 Task: Look for properties with wifi facilities.
Action: Mouse moved to (802, 129)
Screenshot: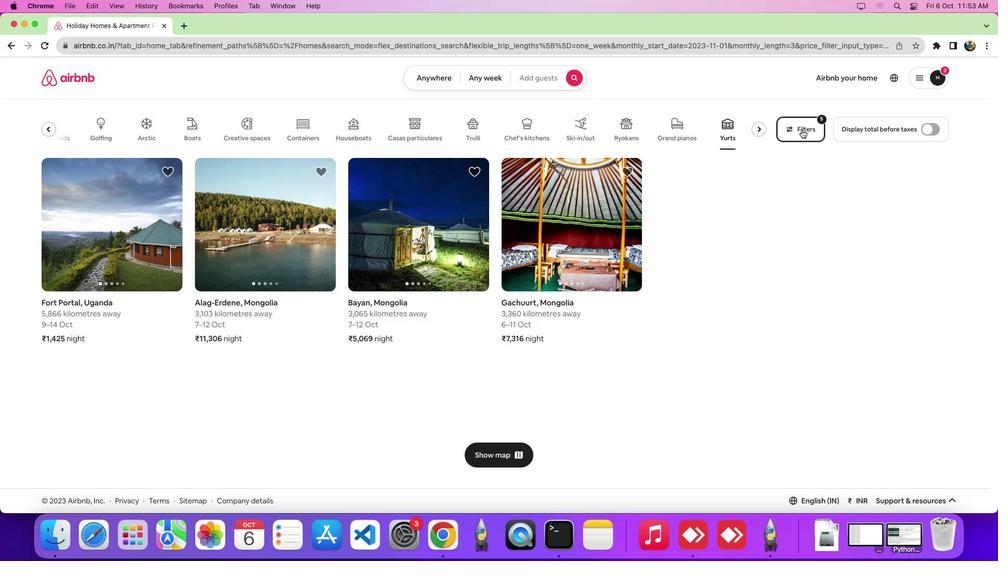 
Action: Mouse pressed left at (802, 129)
Screenshot: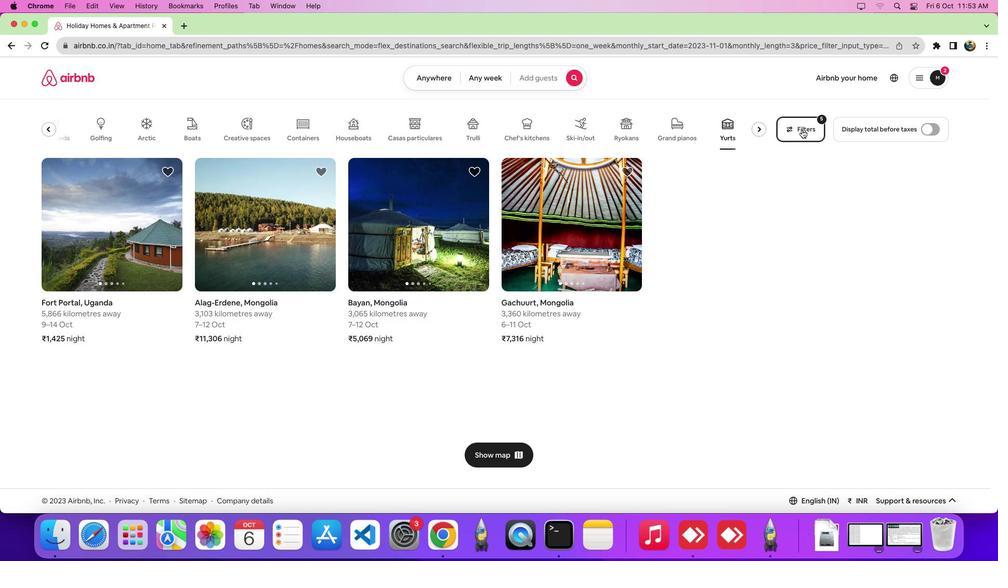 
Action: Mouse moved to (393, 183)
Screenshot: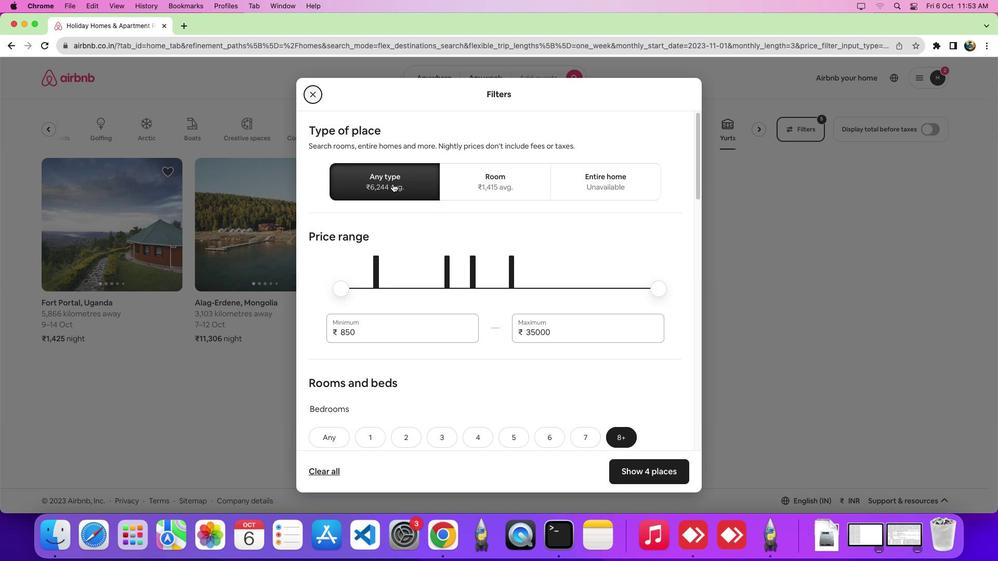 
Action: Mouse pressed left at (393, 183)
Screenshot: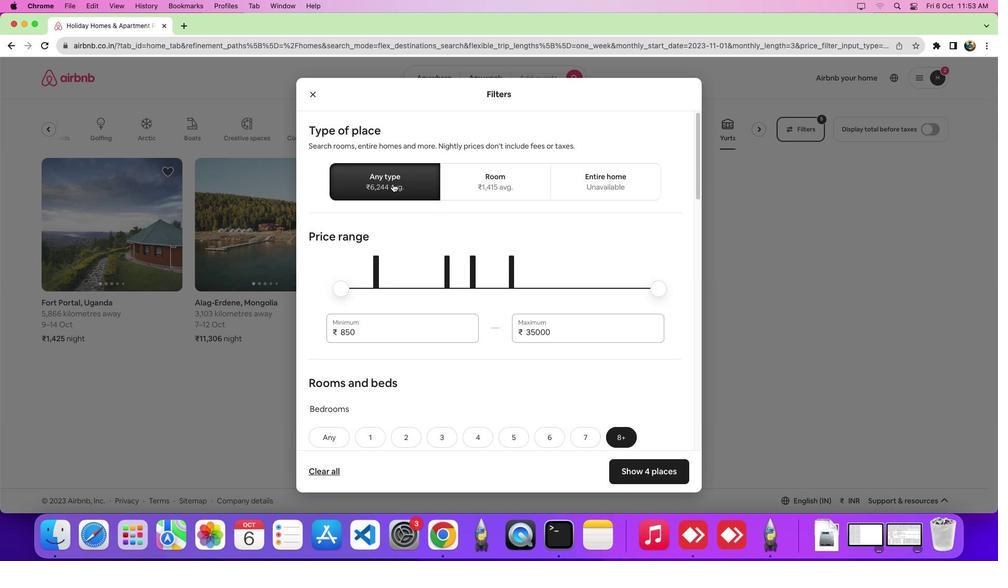 
Action: Mouse moved to (485, 290)
Screenshot: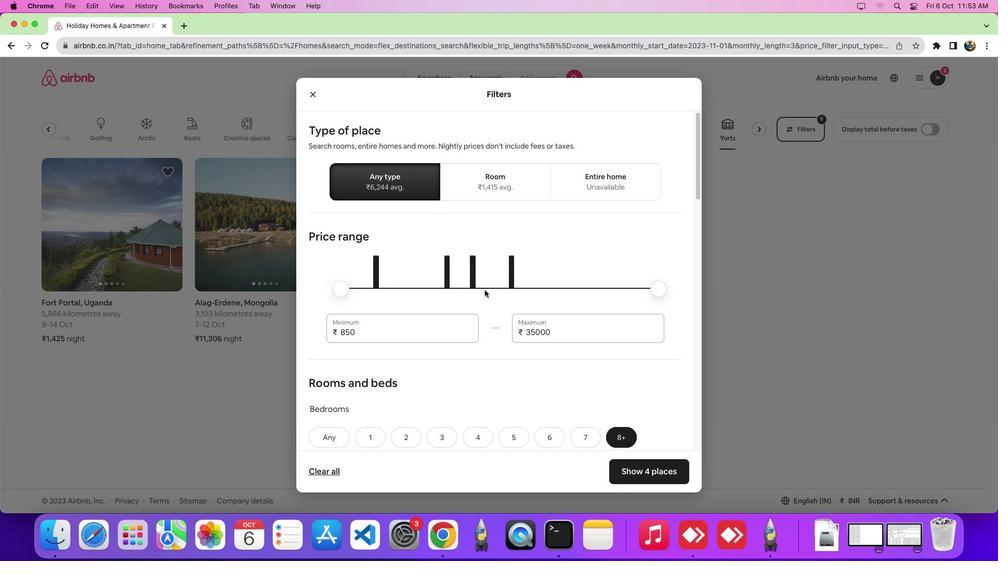 
Action: Mouse scrolled (485, 290) with delta (0, 0)
Screenshot: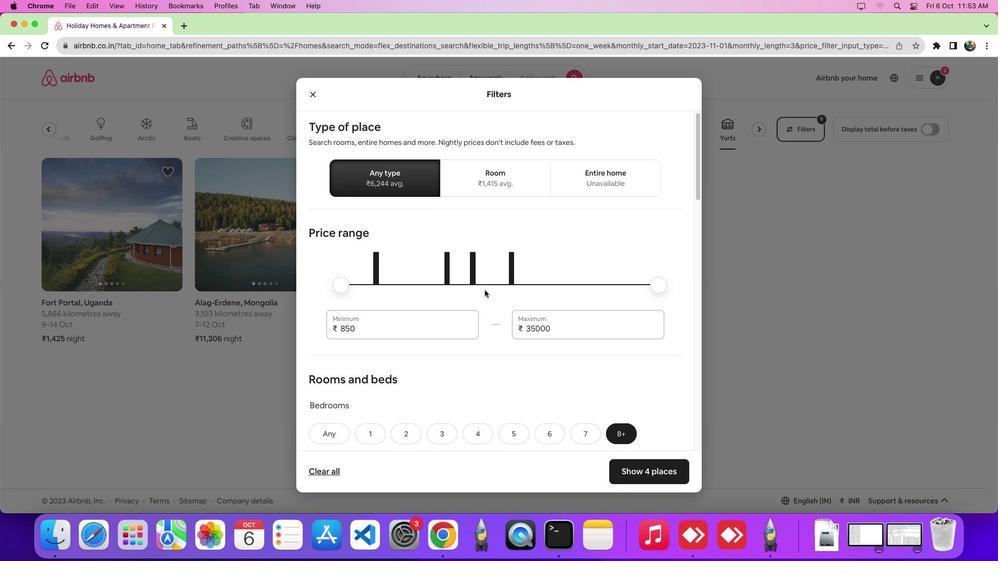 
Action: Mouse scrolled (485, 290) with delta (0, 0)
Screenshot: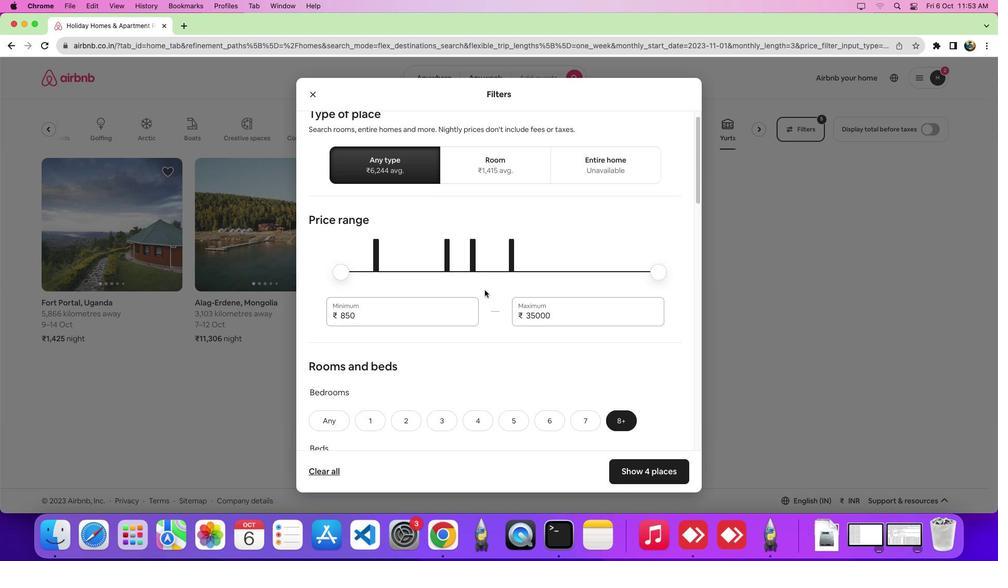 
Action: Mouse scrolled (485, 290) with delta (0, -1)
Screenshot: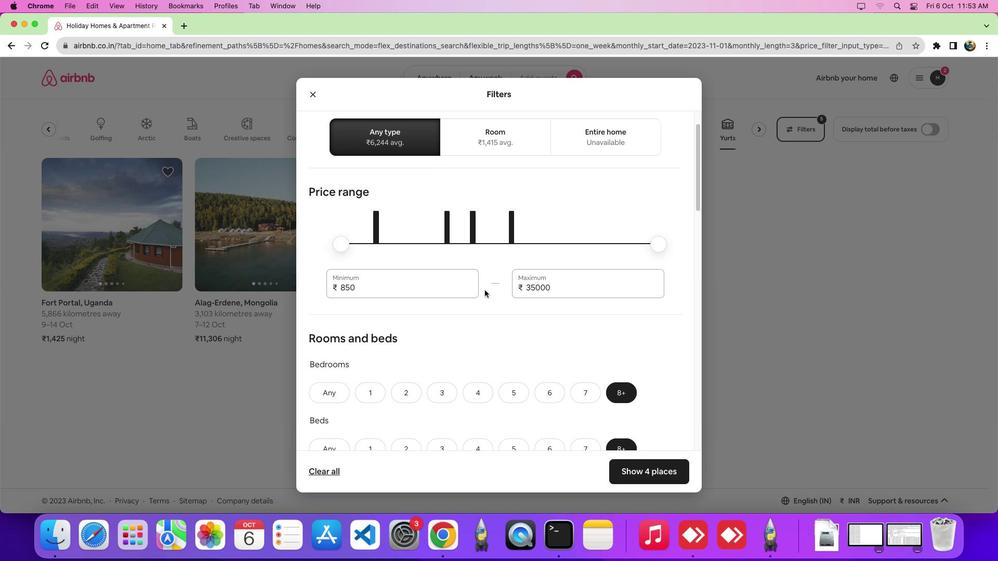 
Action: Mouse scrolled (485, 290) with delta (0, 0)
Screenshot: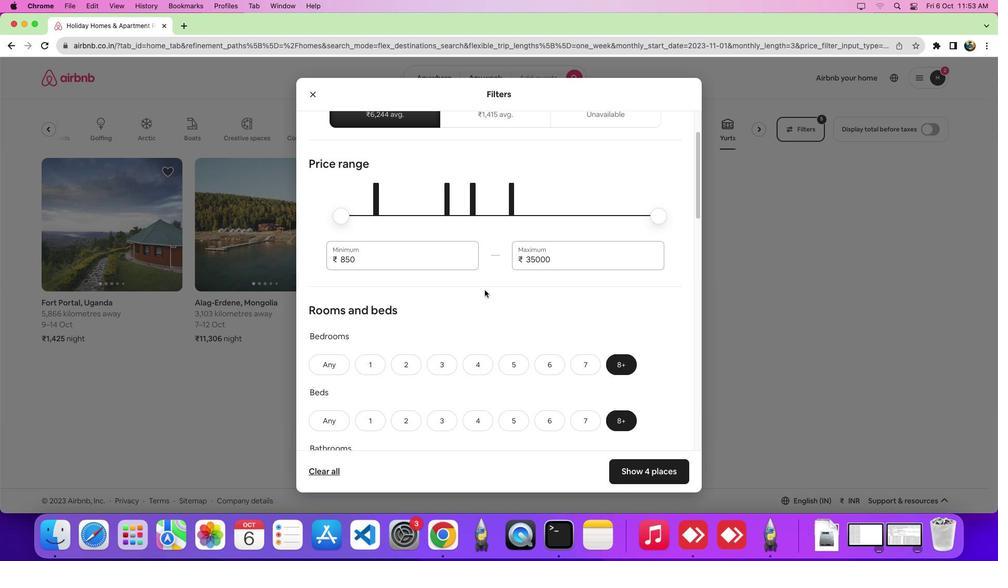 
Action: Mouse scrolled (485, 290) with delta (0, 0)
Screenshot: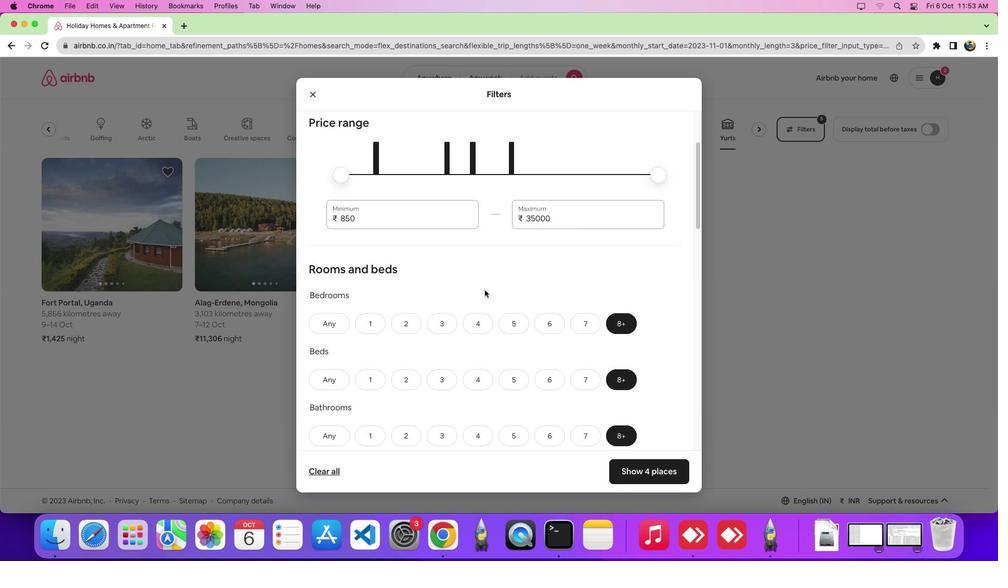 
Action: Mouse scrolled (485, 290) with delta (0, -1)
Screenshot: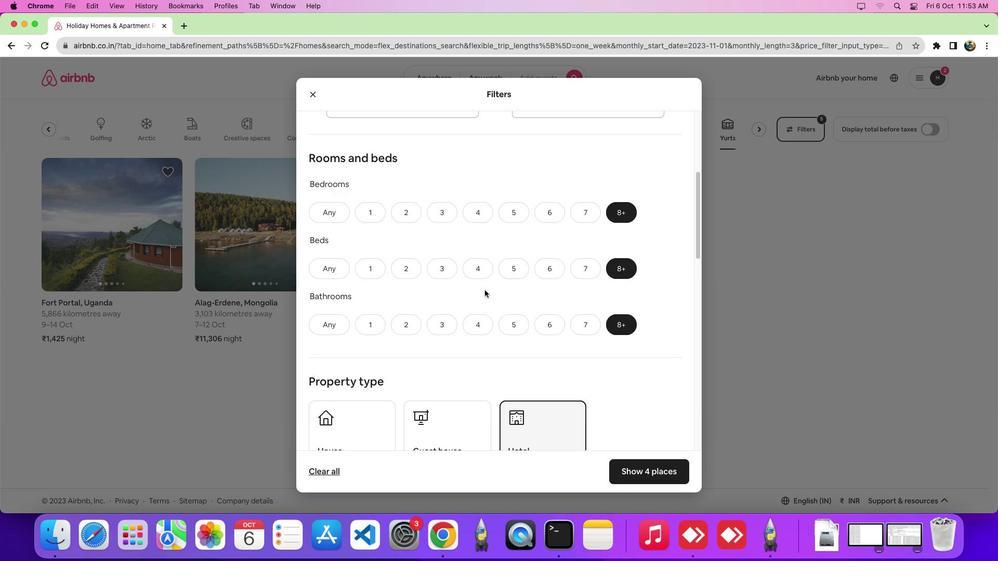 
Action: Mouse scrolled (485, 290) with delta (0, -3)
Screenshot: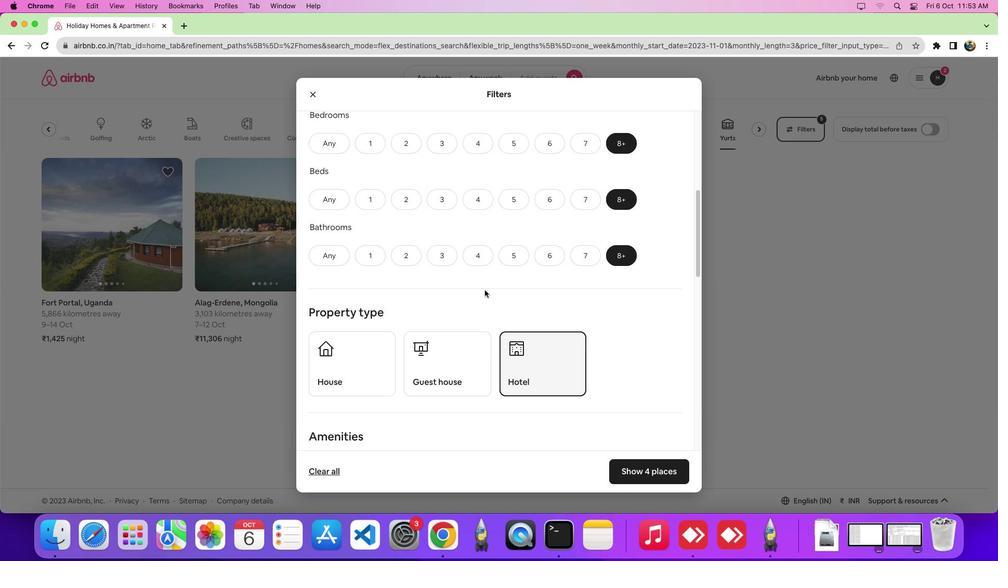 
Action: Mouse scrolled (485, 290) with delta (0, 0)
Screenshot: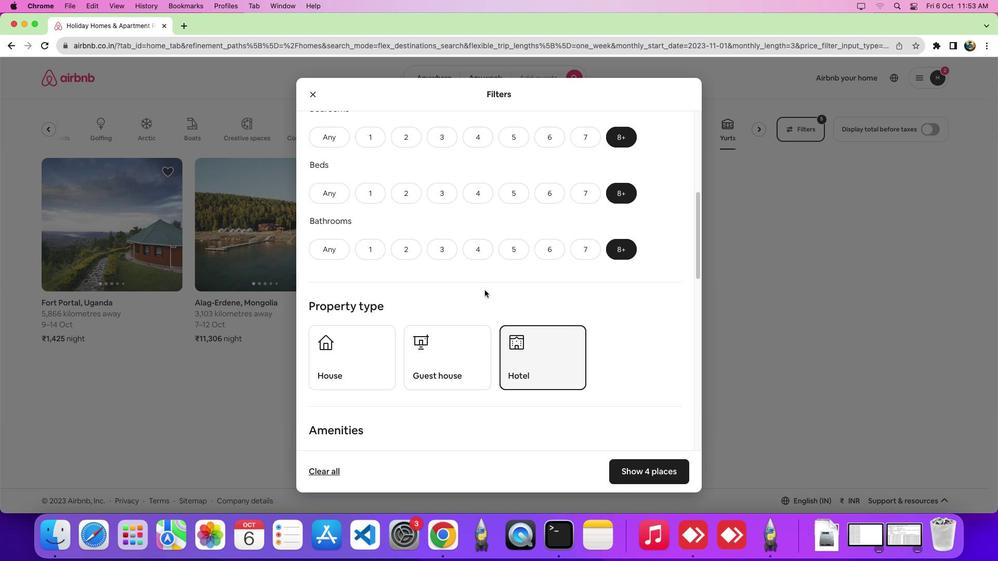 
Action: Mouse scrolled (485, 290) with delta (0, 0)
Screenshot: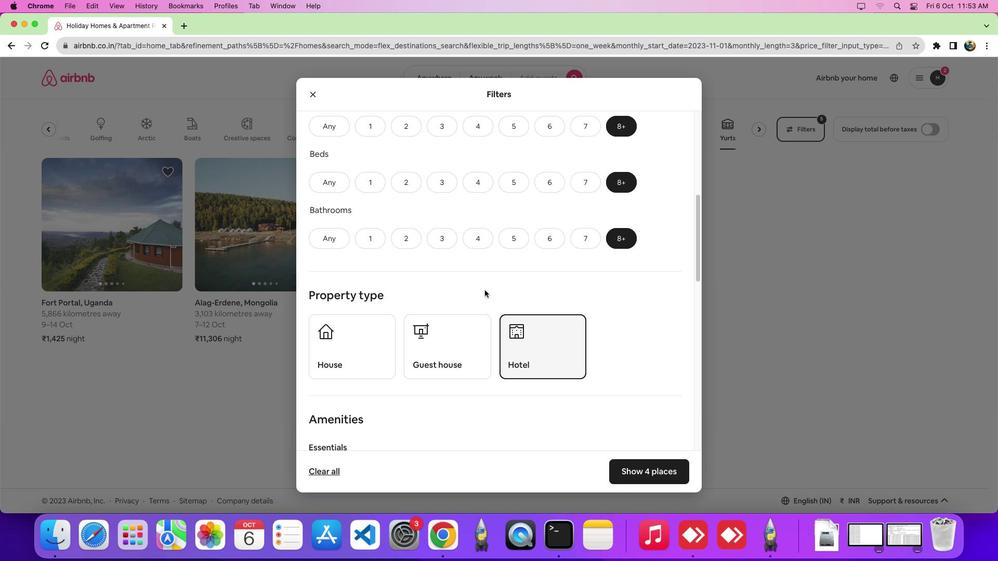 
Action: Mouse scrolled (485, 290) with delta (0, 0)
Screenshot: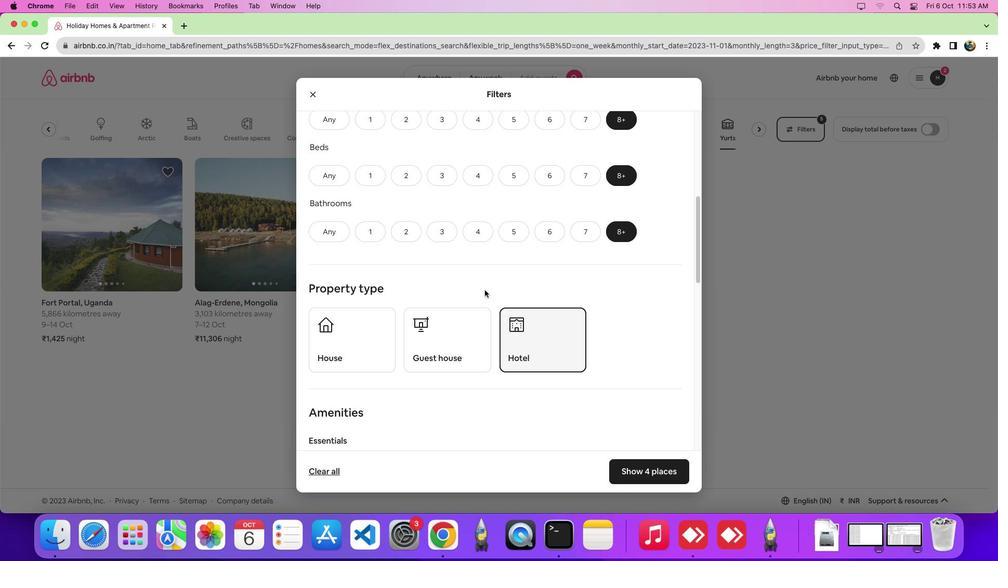 
Action: Mouse scrolled (485, 290) with delta (0, 0)
Screenshot: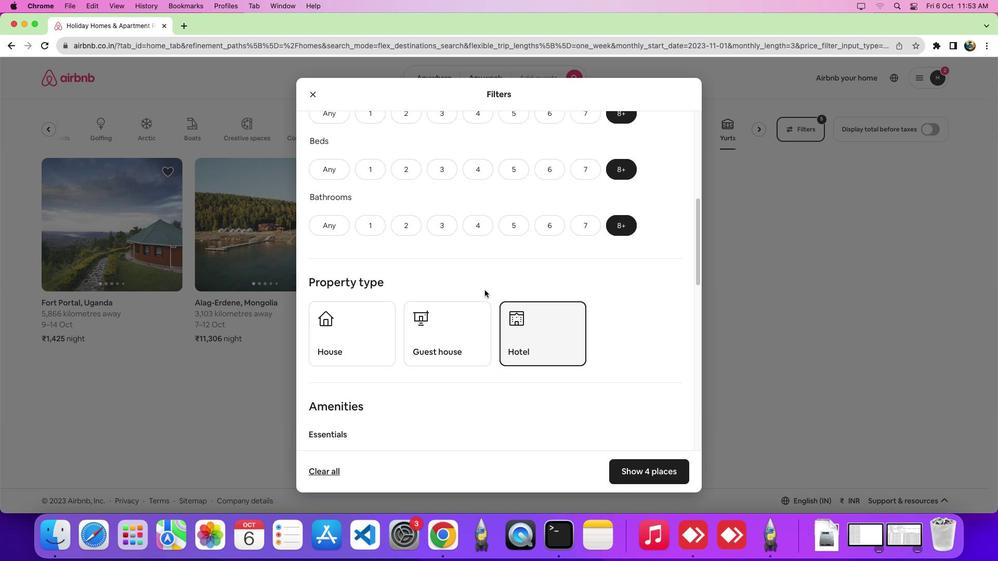 
Action: Mouse scrolled (485, 290) with delta (0, 0)
Screenshot: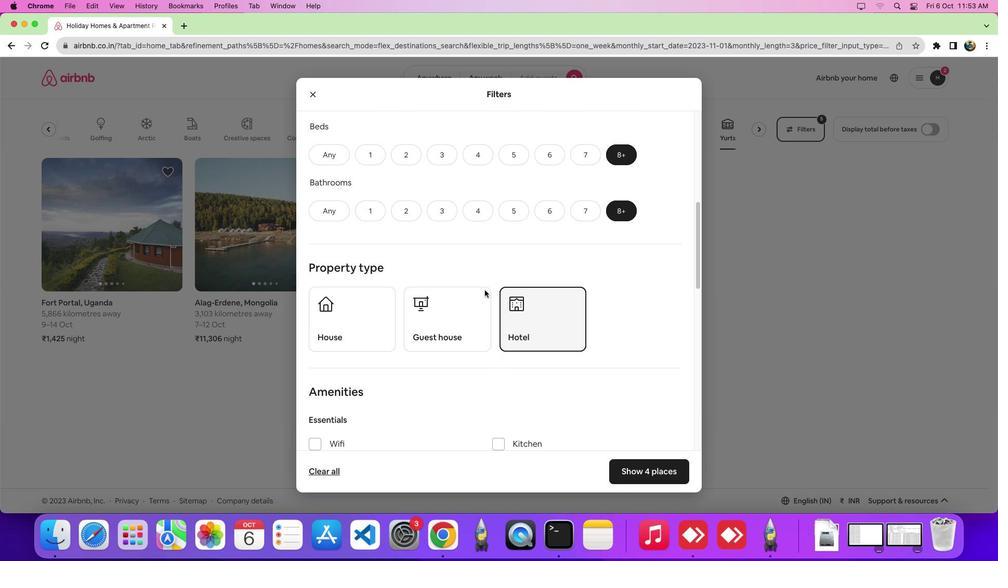 
Action: Mouse scrolled (485, 290) with delta (0, -1)
Screenshot: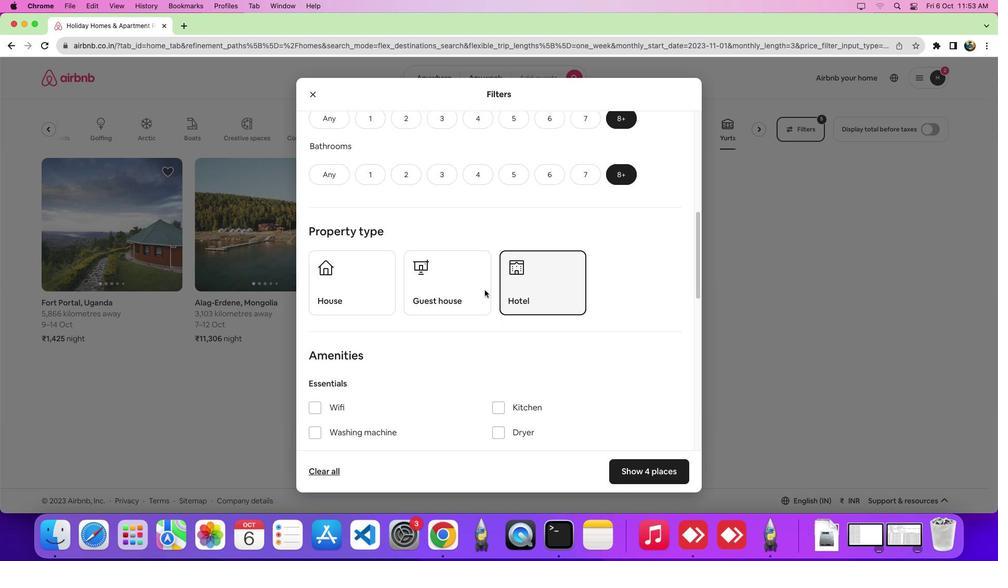 
Action: Mouse scrolled (485, 290) with delta (0, 0)
Screenshot: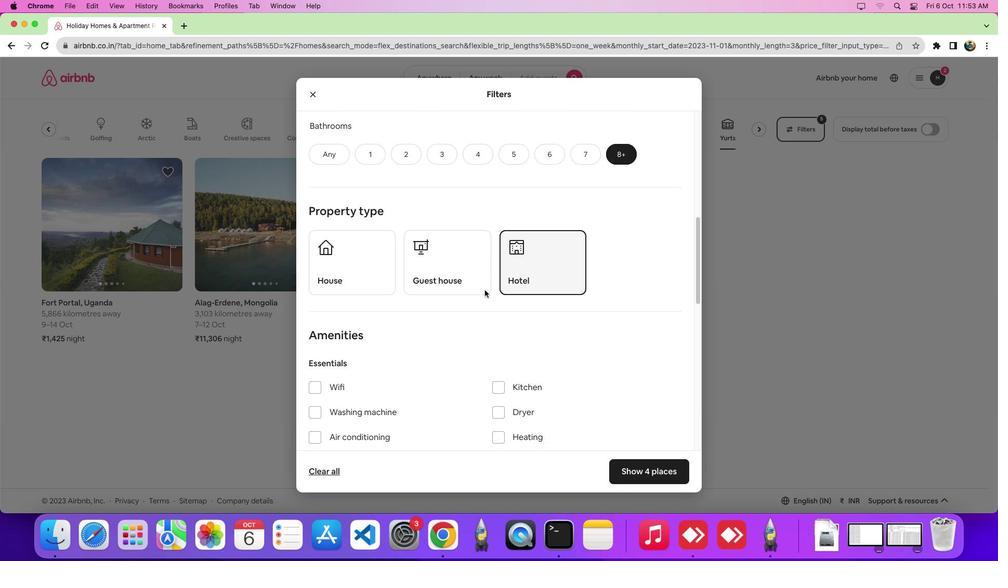 
Action: Mouse scrolled (485, 290) with delta (0, 0)
Screenshot: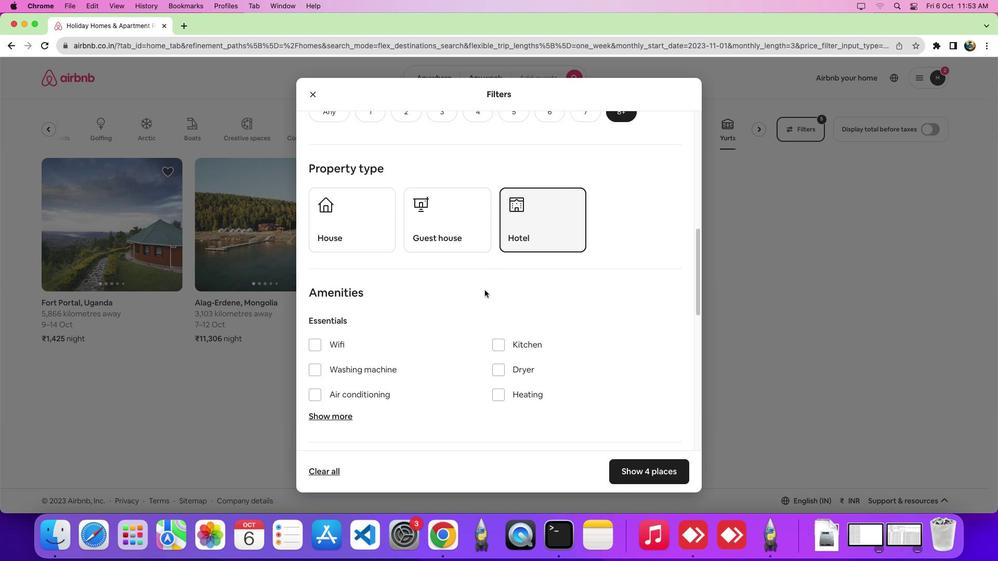 
Action: Mouse scrolled (485, 290) with delta (0, -2)
Screenshot: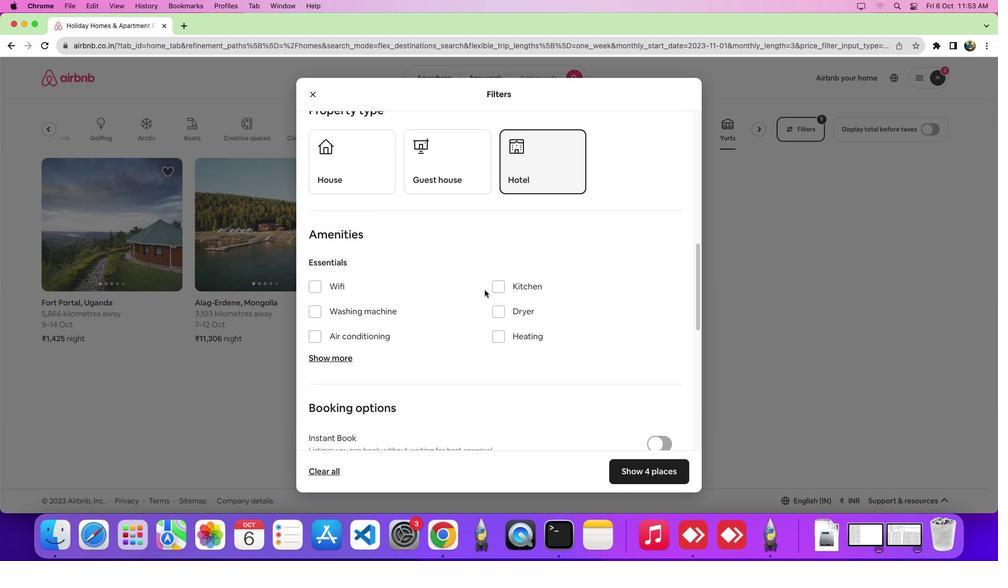
Action: Mouse moved to (320, 276)
Screenshot: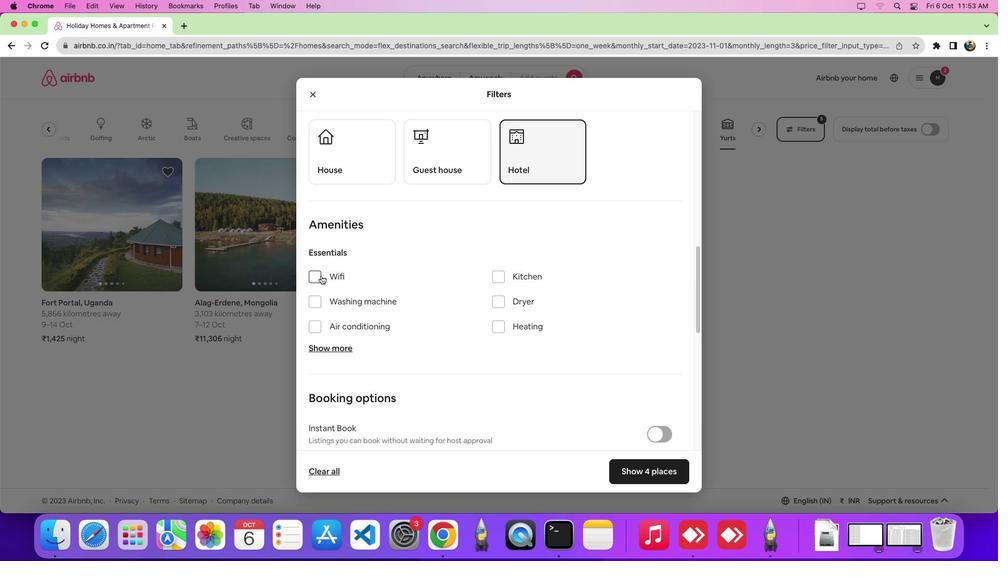 
Action: Mouse pressed left at (320, 276)
Screenshot: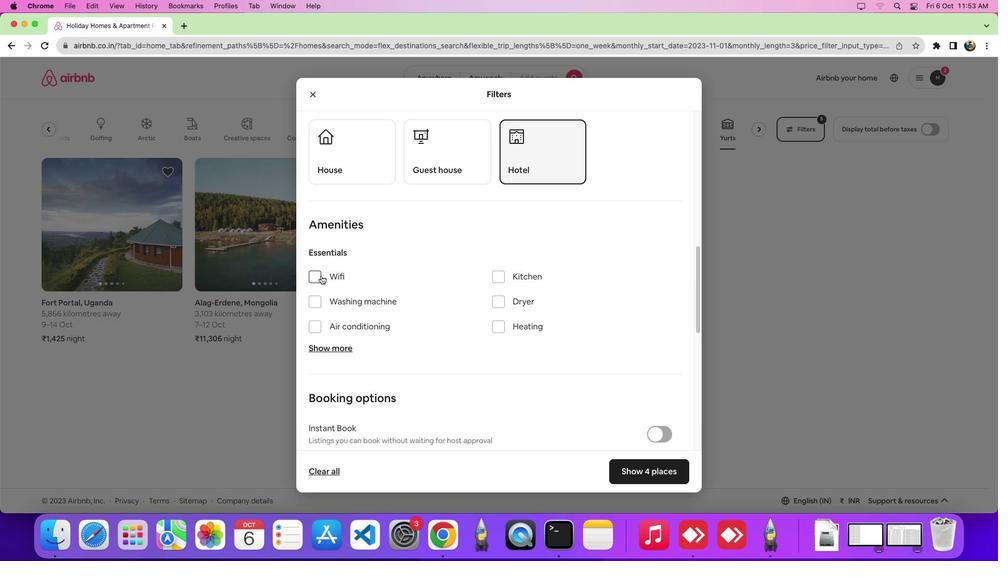 
Action: Mouse moved to (644, 468)
Screenshot: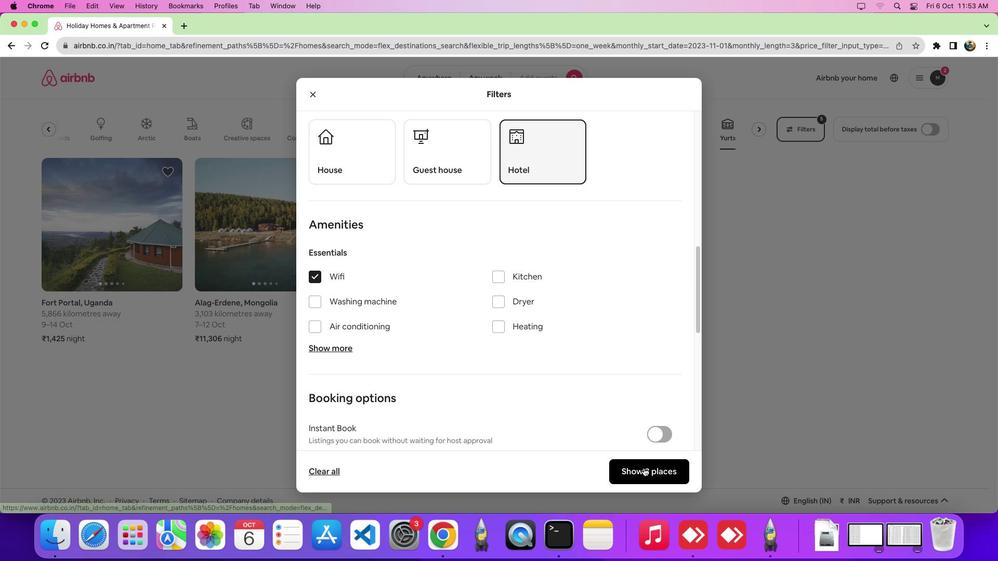 
Action: Mouse pressed left at (644, 468)
Screenshot: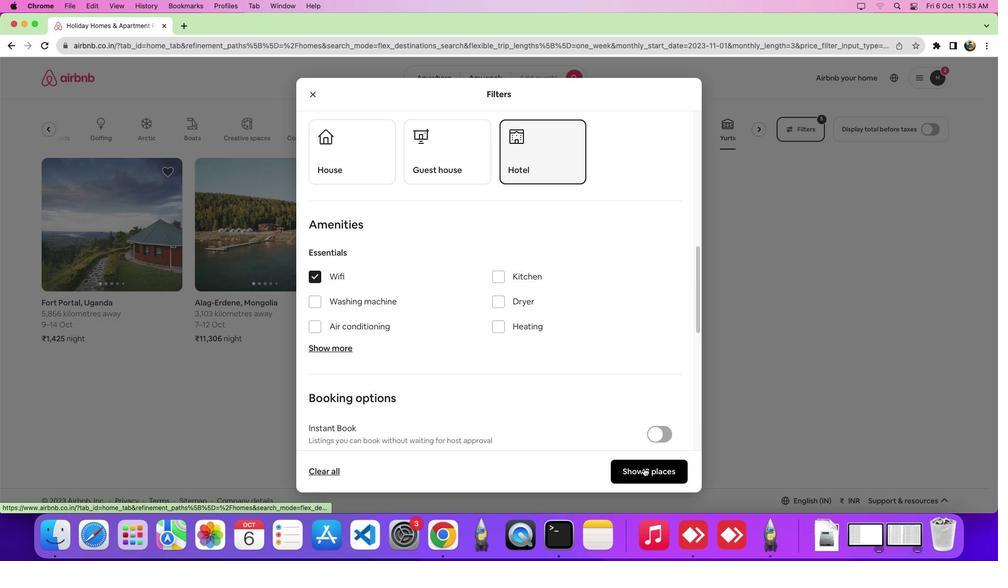 
Action: Mouse moved to (657, 439)
Screenshot: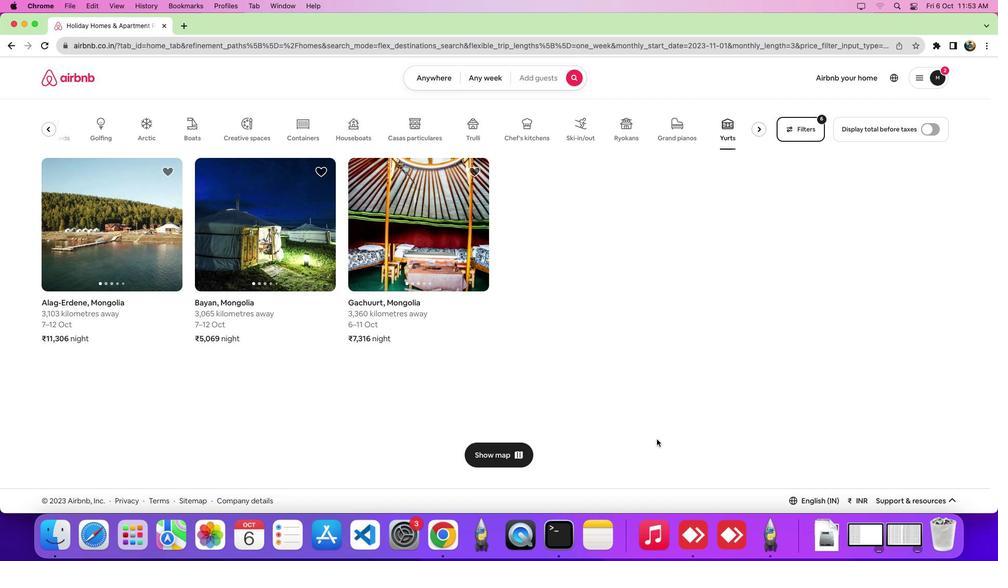 
